 Task: Create a task  Create a new online platform for online therapy sessions , assign it to team member softage.1@softage.net in the project ArchTech and update the status of the task to  At Risk , set the priority of the task to Medium
Action: Mouse moved to (773, 190)
Screenshot: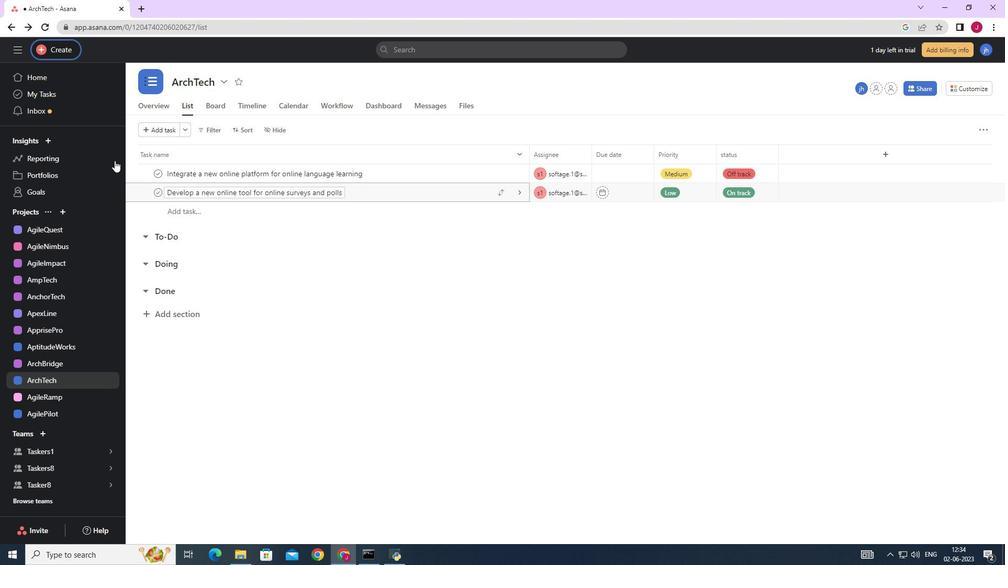 
Action: Mouse scrolled (773, 191) with delta (0, 0)
Screenshot: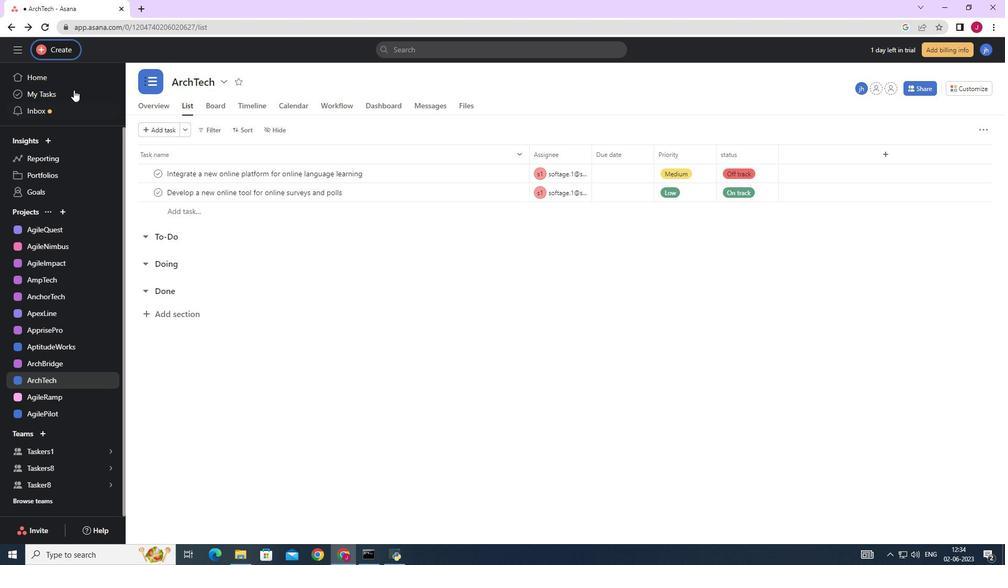 
Action: Mouse scrolled (773, 191) with delta (0, 0)
Screenshot: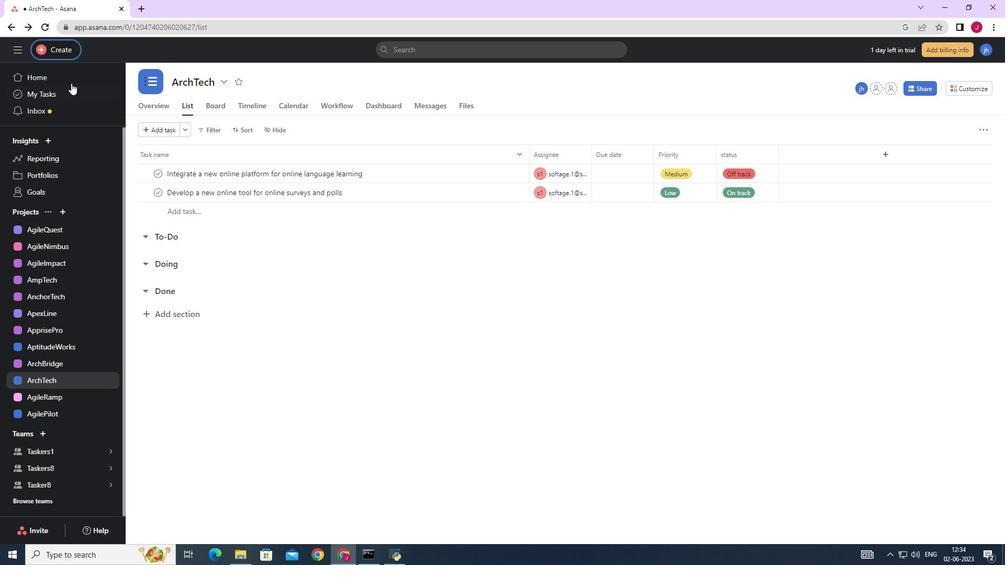 
Action: Mouse moved to (64, 48)
Screenshot: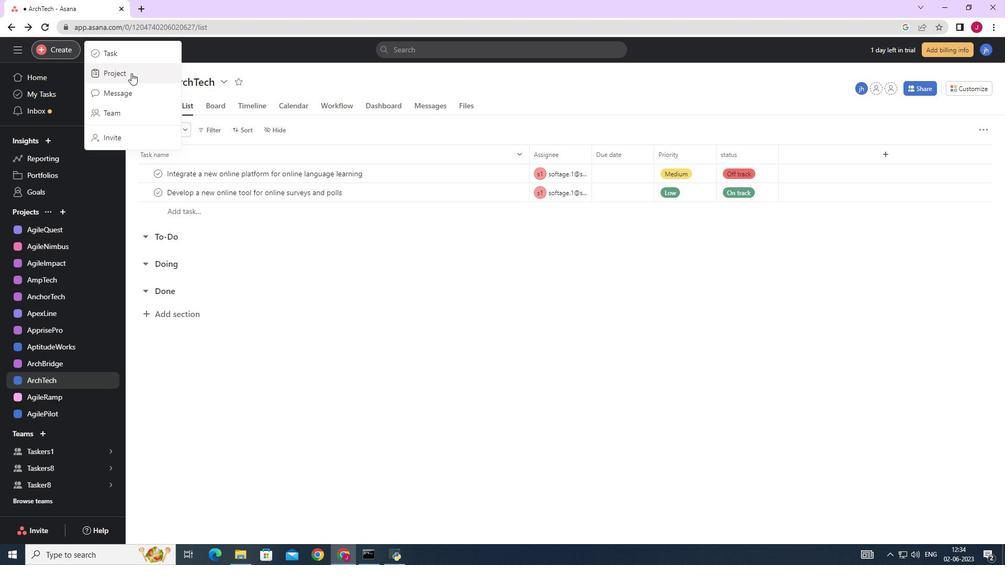 
Action: Mouse pressed left at (64, 48)
Screenshot: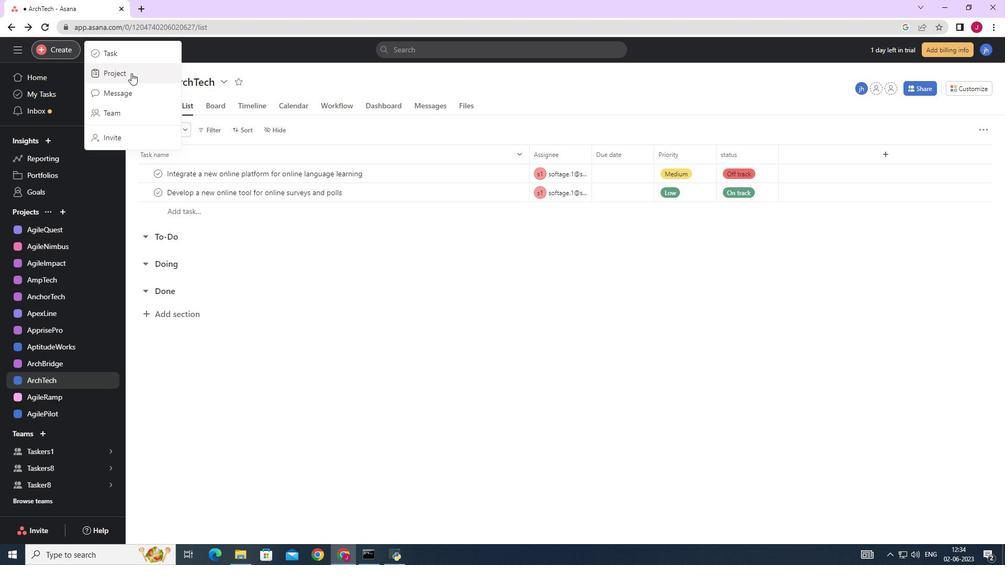 
Action: Mouse moved to (149, 71)
Screenshot: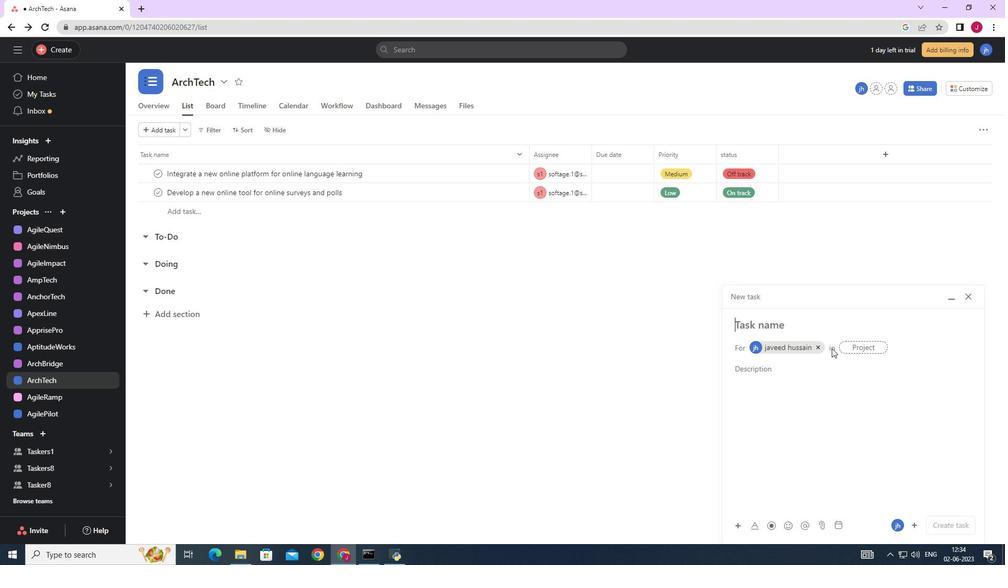 
Action: Mouse pressed left at (149, 71)
Screenshot: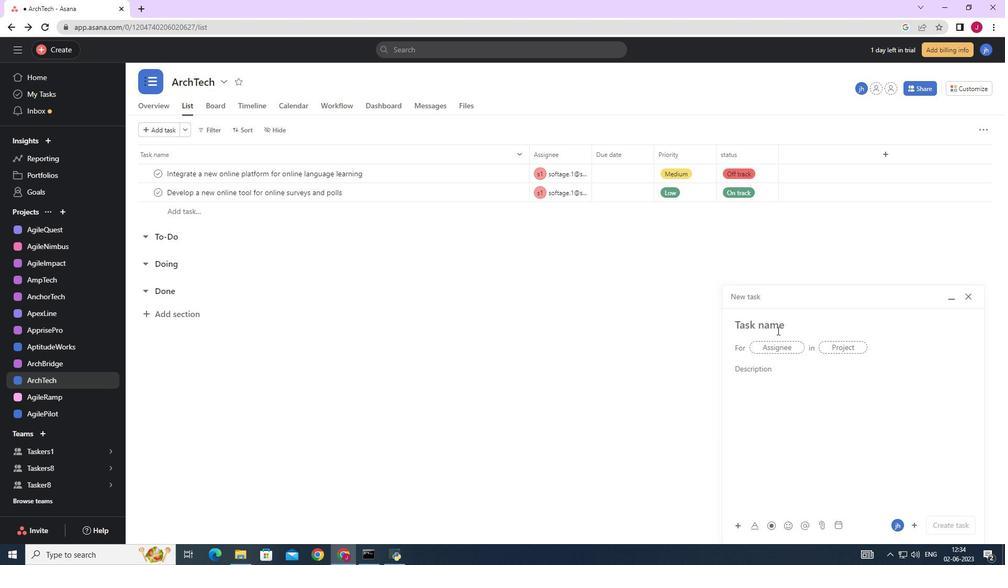 
Action: Mouse moved to (62, 50)
Screenshot: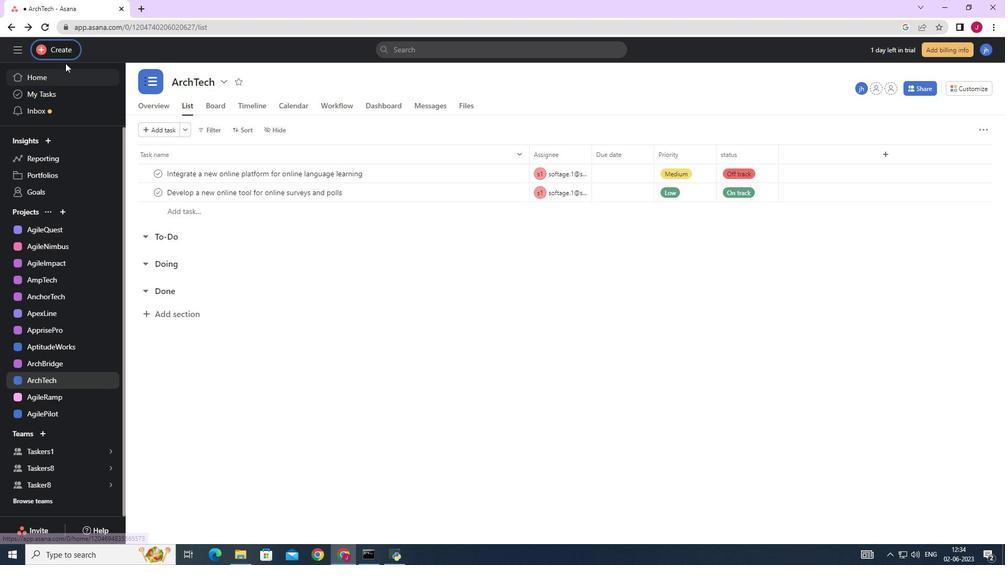
Action: Mouse pressed left at (62, 50)
Screenshot: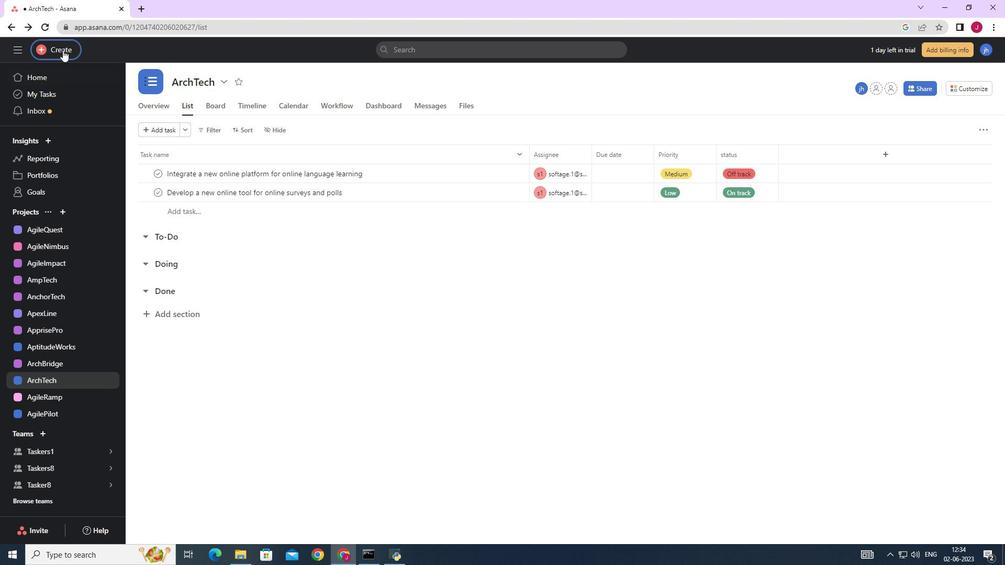 
Action: Mouse moved to (124, 51)
Screenshot: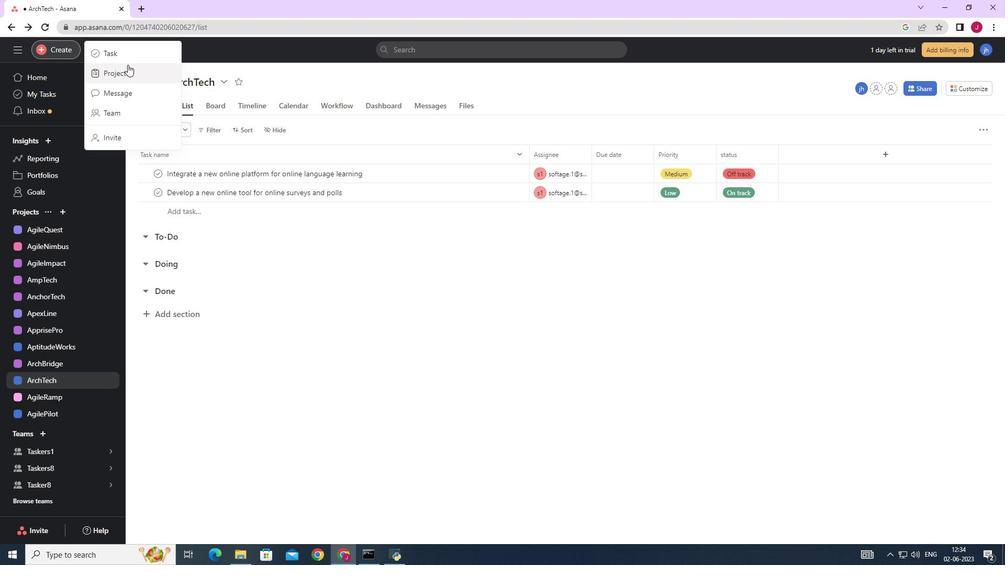 
Action: Mouse pressed left at (124, 51)
Screenshot: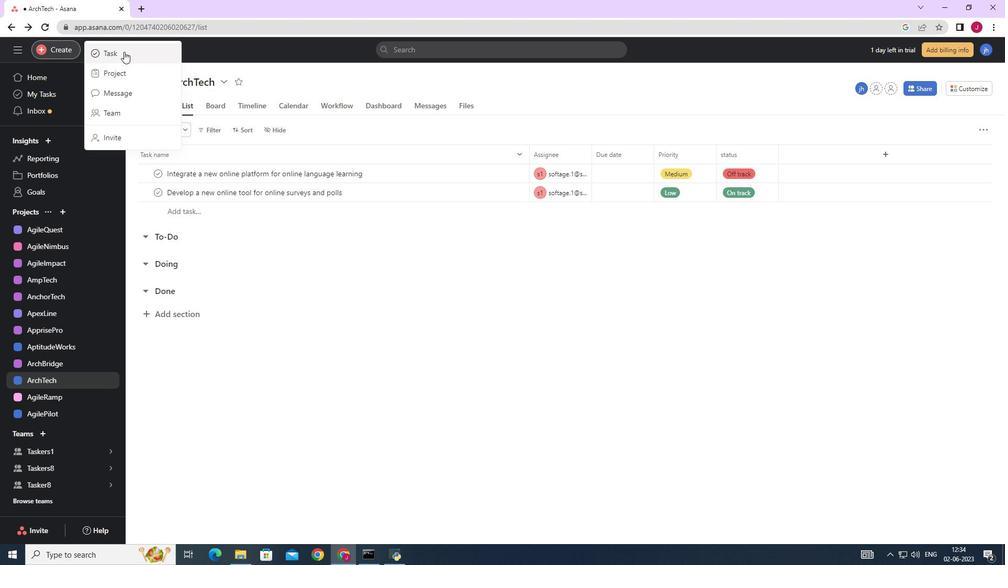 
Action: Mouse moved to (820, 345)
Screenshot: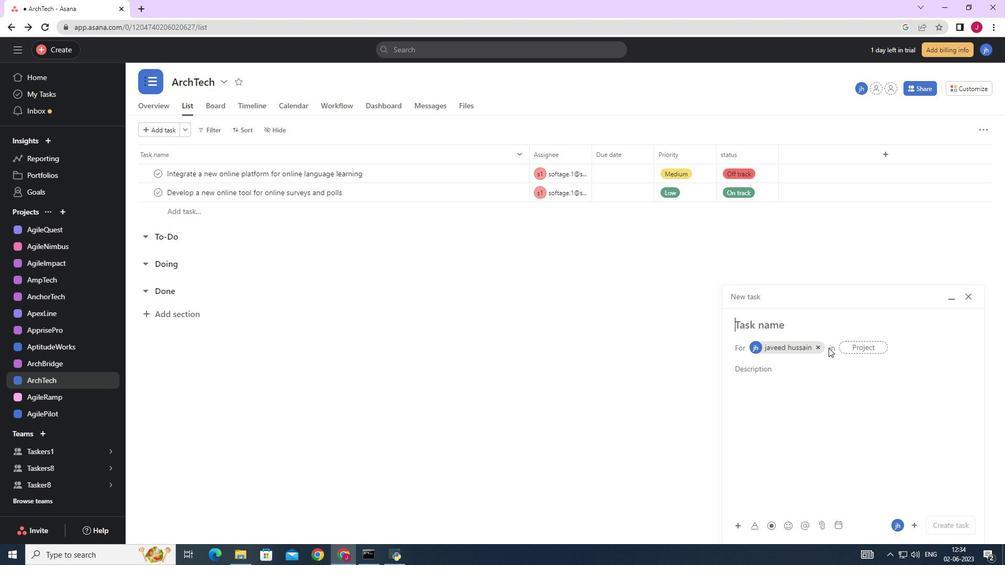 
Action: Mouse pressed left at (820, 345)
Screenshot: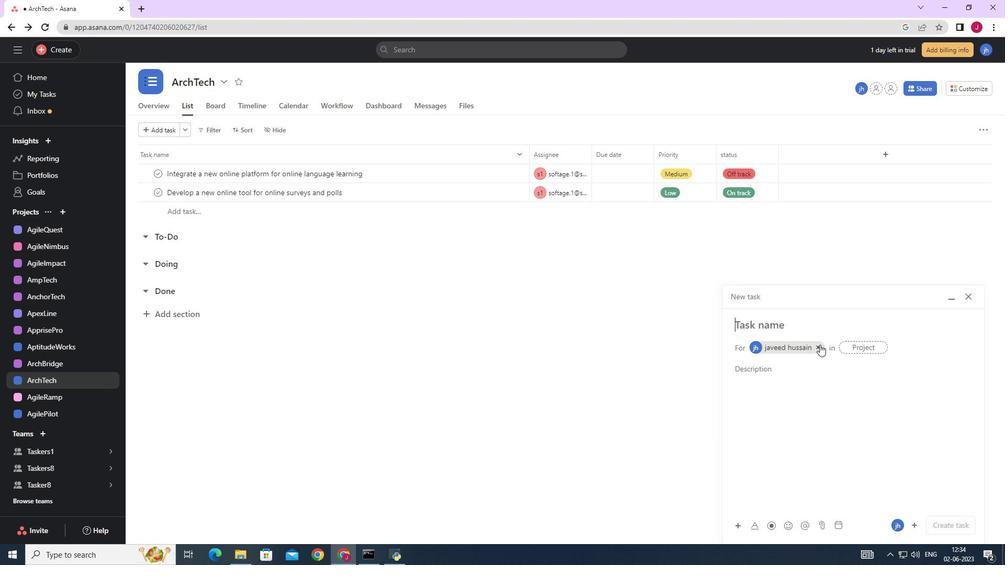 
Action: Mouse moved to (761, 319)
Screenshot: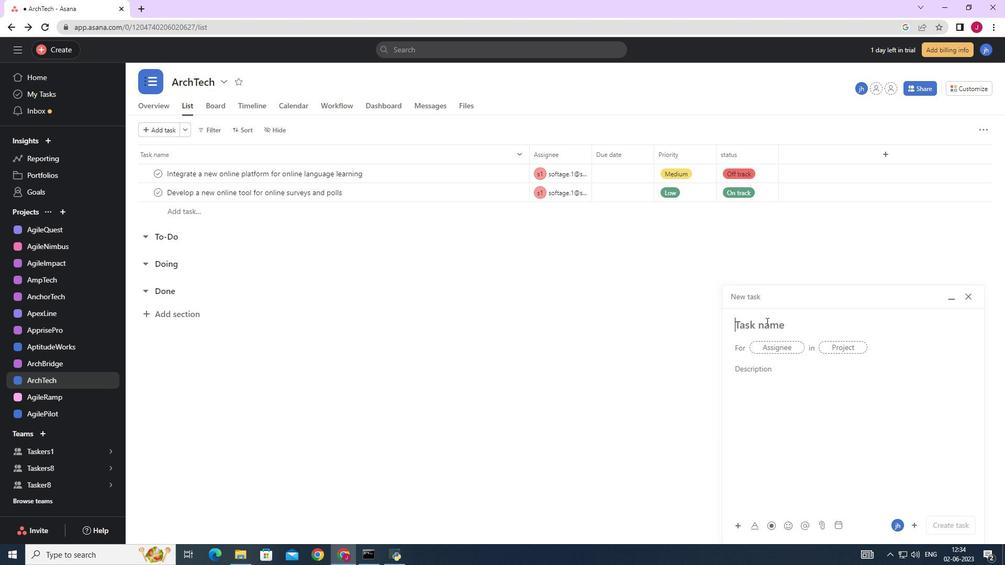 
Action: Mouse pressed left at (761, 319)
Screenshot: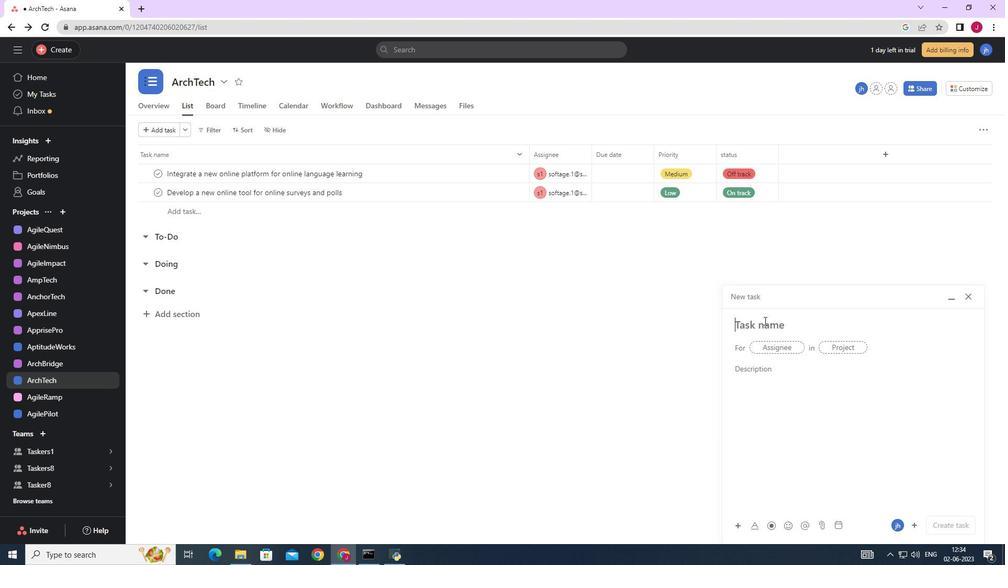 
Action: Key pressed <Key.caps_lock>C<Key.caps_lock>reate<Key.space>a<Key.space>new<Key.space>onlib<Key.backspace>ne<Key.space>platform<Key.space>for<Key.space>ob<Key.backspace>nline<Key.space>therapy<Key.space>sessions
Screenshot: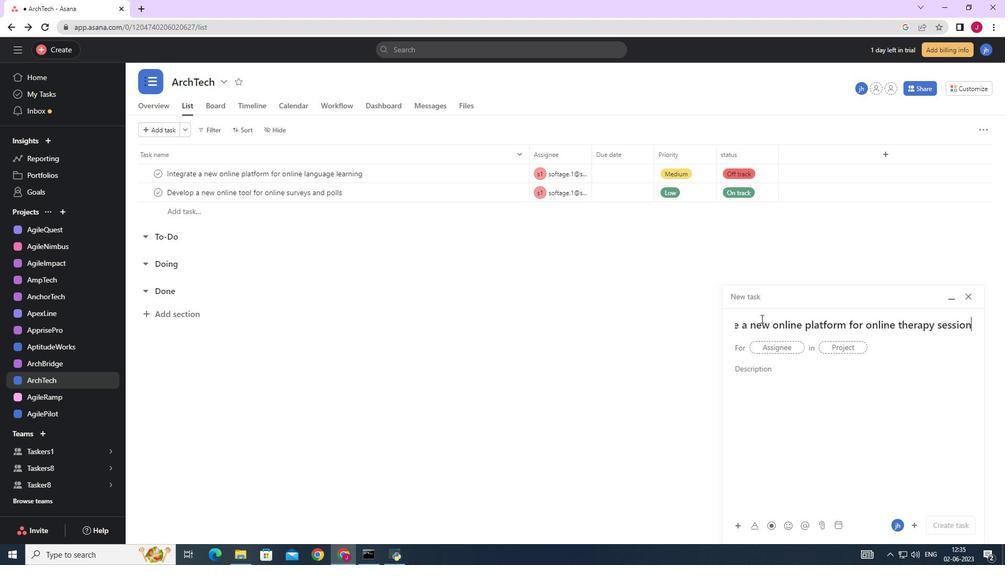 
Action: Mouse moved to (773, 349)
Screenshot: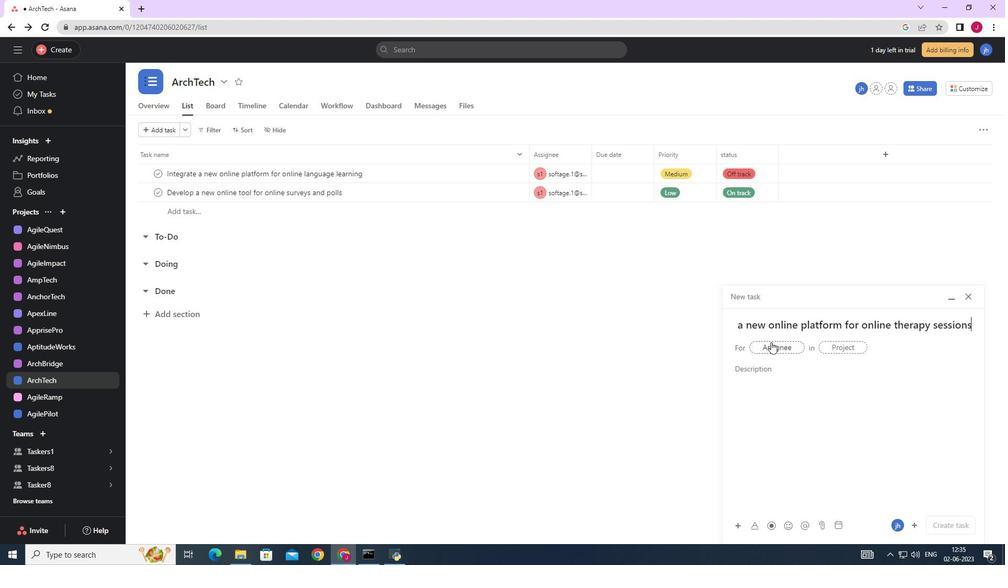 
Action: Mouse pressed left at (773, 349)
Screenshot: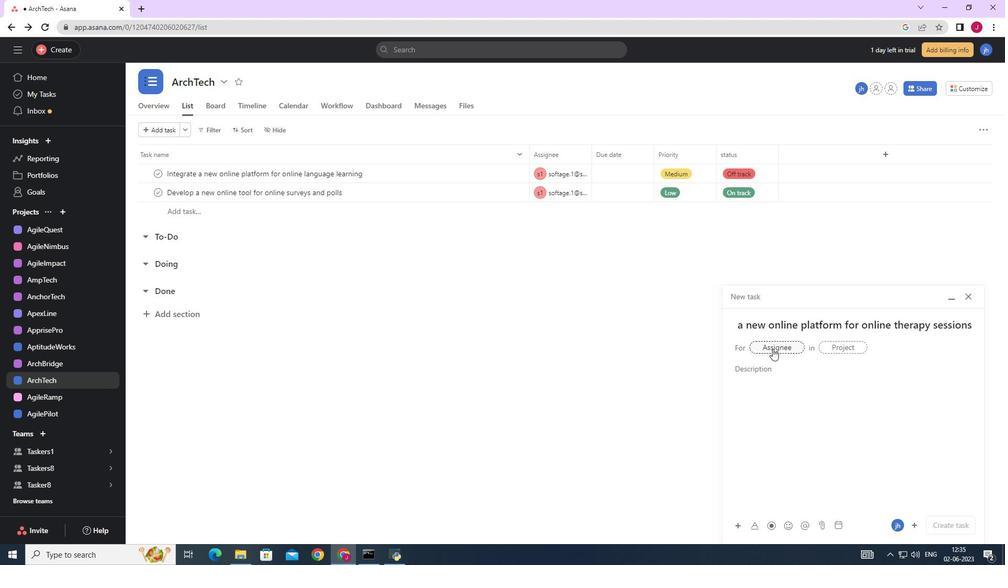 
Action: Key pressed softage.1
Screenshot: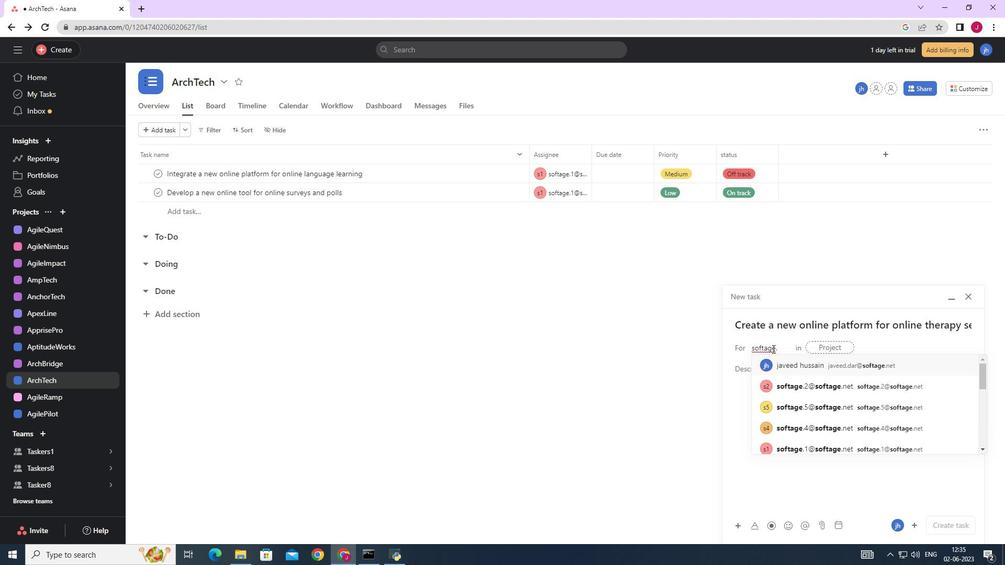 
Action: Mouse moved to (794, 364)
Screenshot: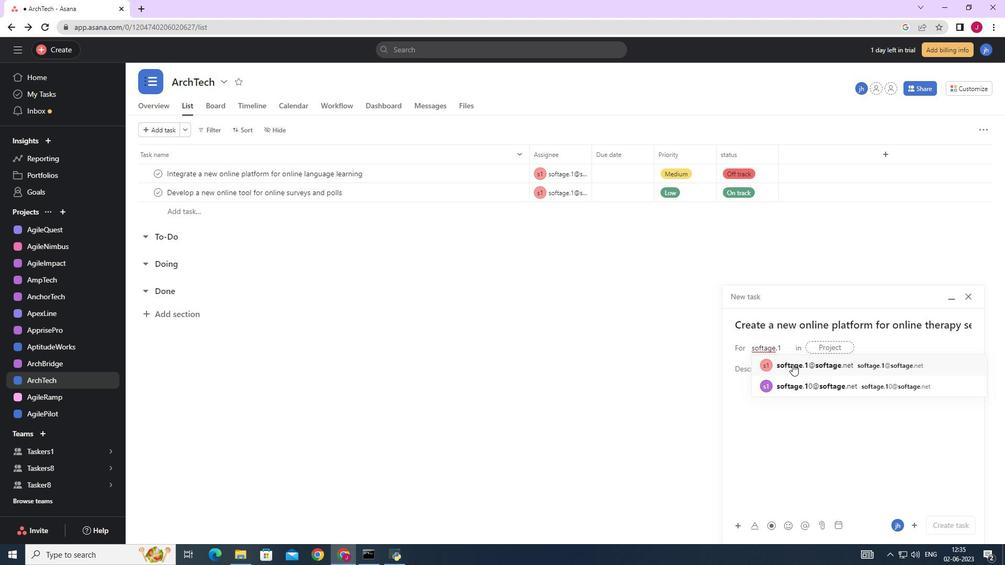 
Action: Mouse pressed left at (794, 364)
Screenshot: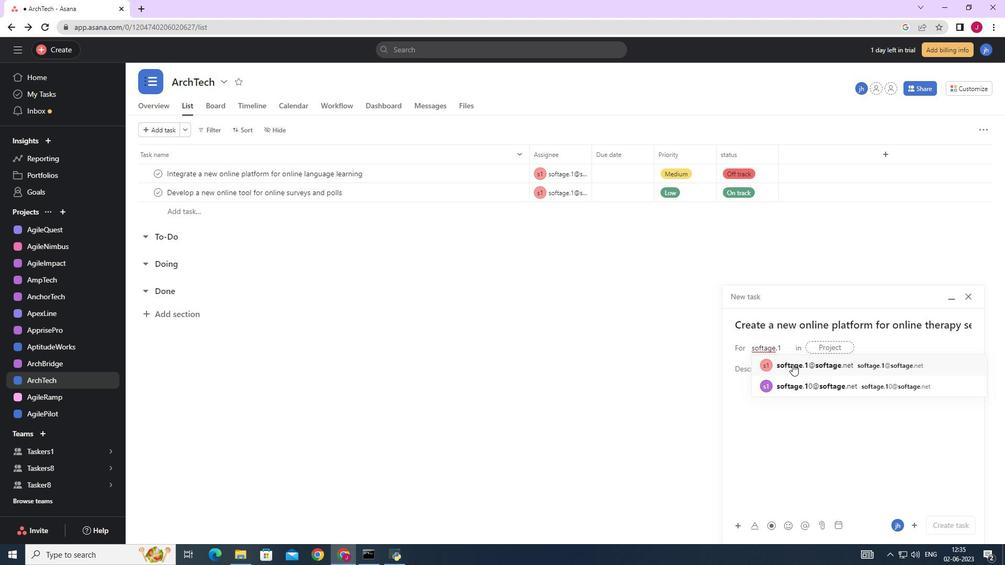
Action: Mouse moved to (653, 363)
Screenshot: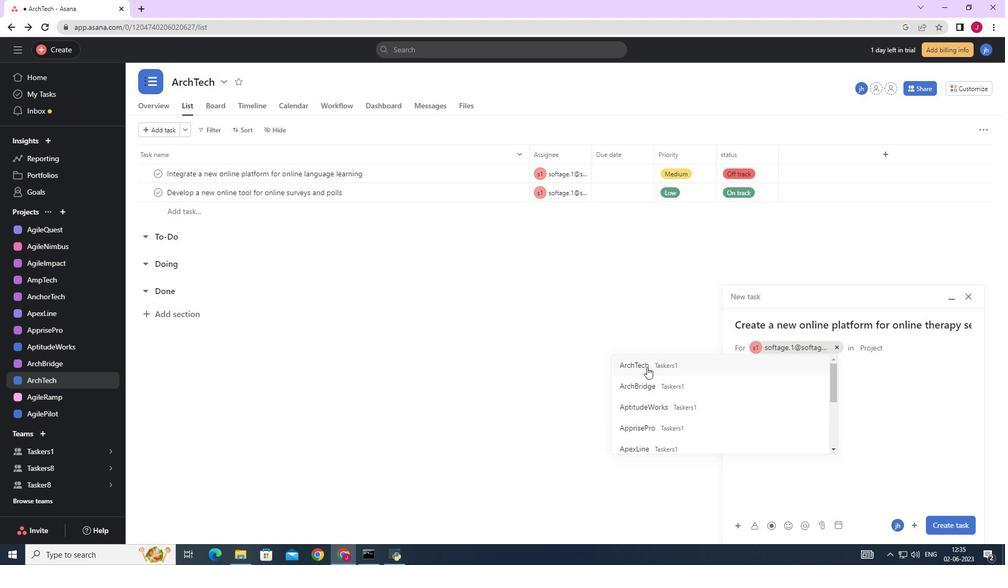 
Action: Mouse pressed left at (653, 363)
Screenshot: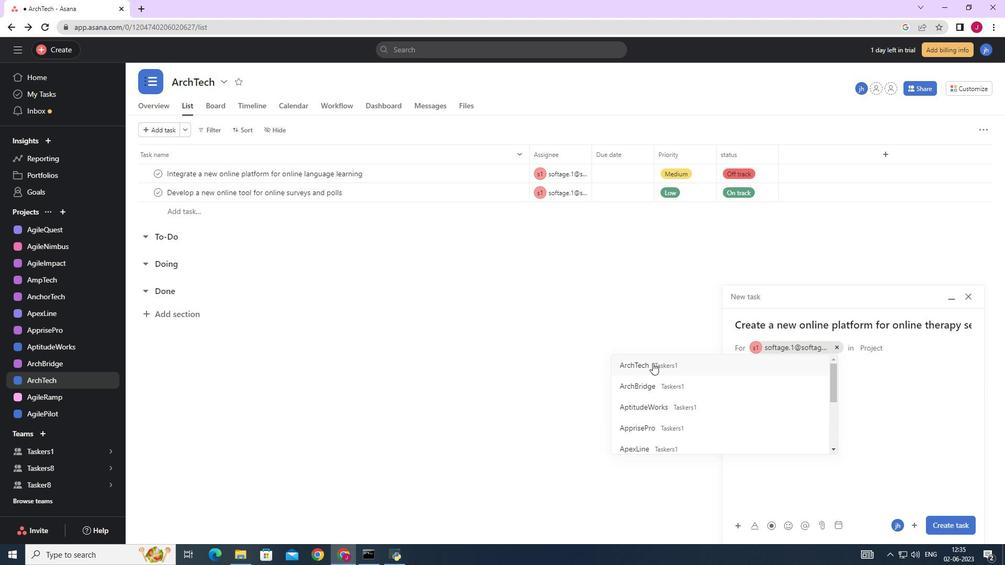 
Action: Mouse moved to (786, 372)
Screenshot: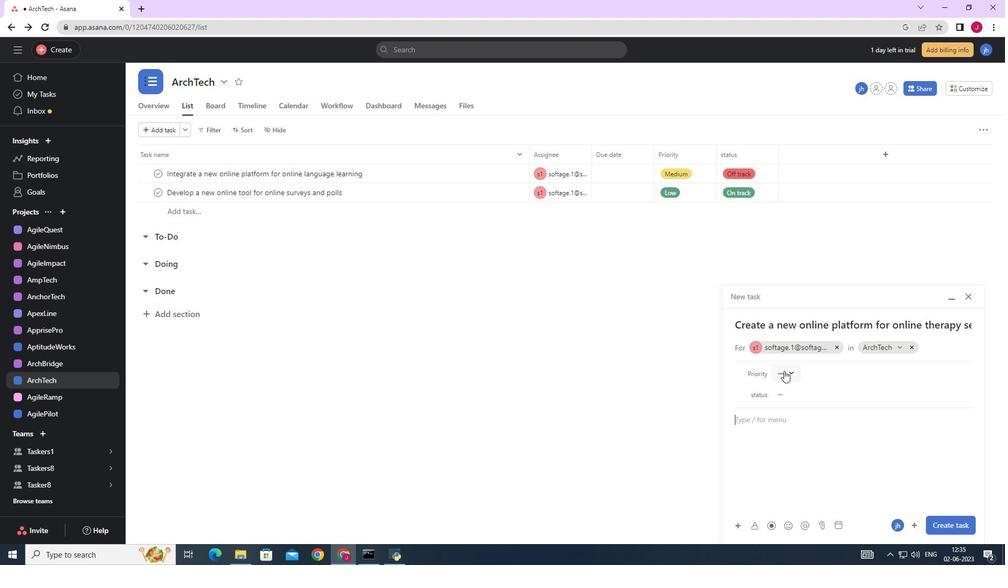 
Action: Mouse pressed left at (786, 372)
Screenshot: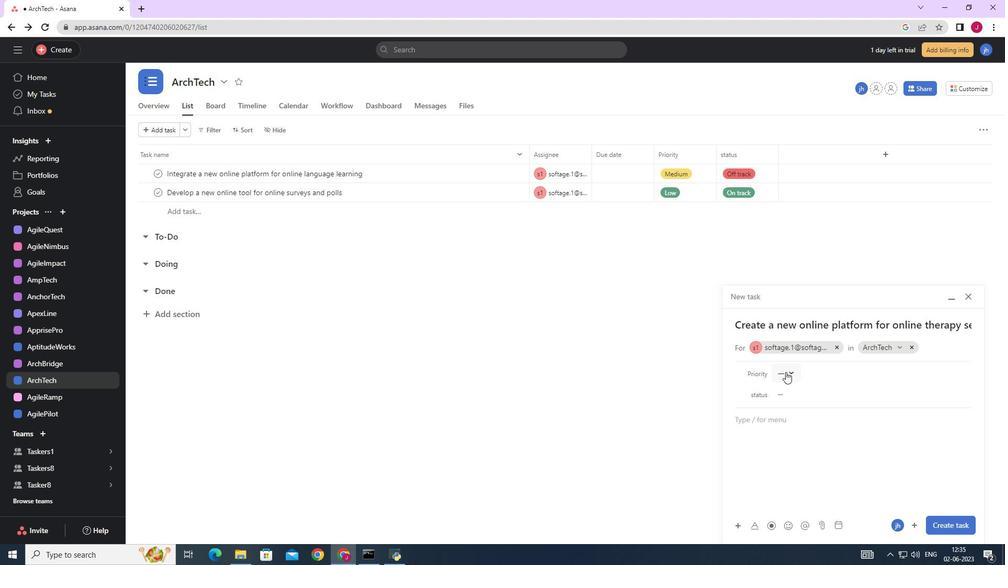 
Action: Mouse moved to (808, 427)
Screenshot: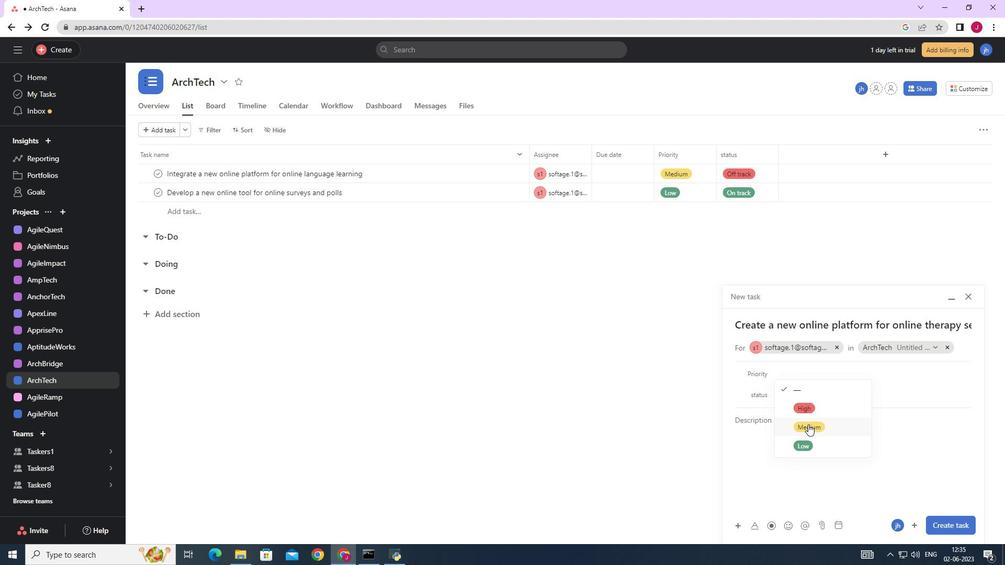 
Action: Mouse pressed left at (808, 427)
Screenshot: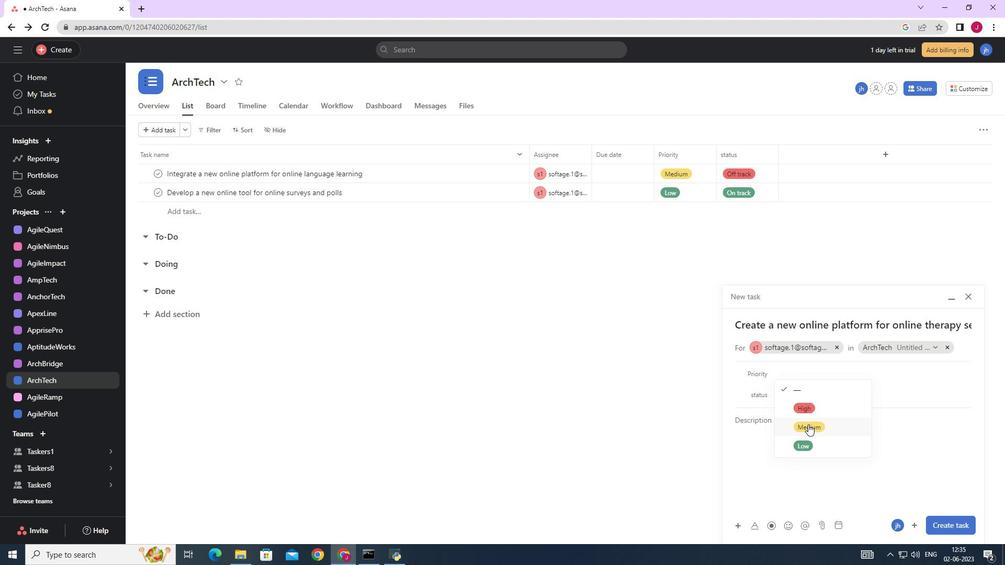 
Action: Mouse moved to (795, 390)
Screenshot: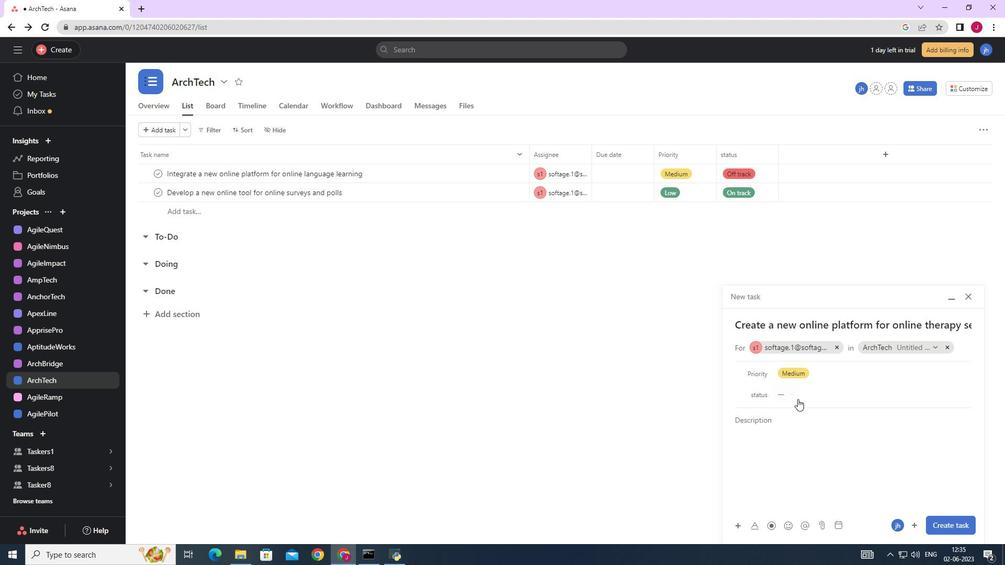 
Action: Mouse pressed left at (795, 390)
Screenshot: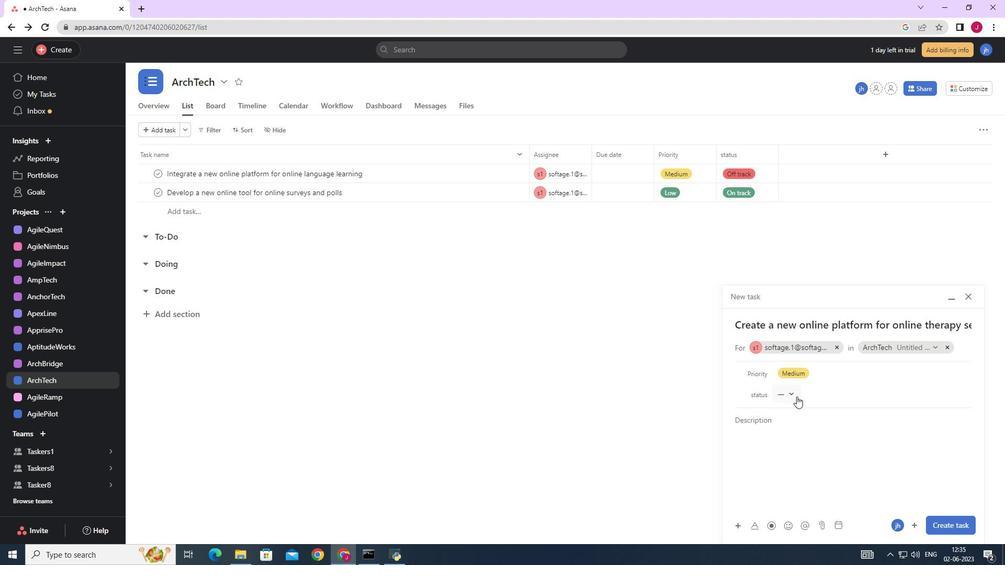 
Action: Mouse moved to (811, 466)
Screenshot: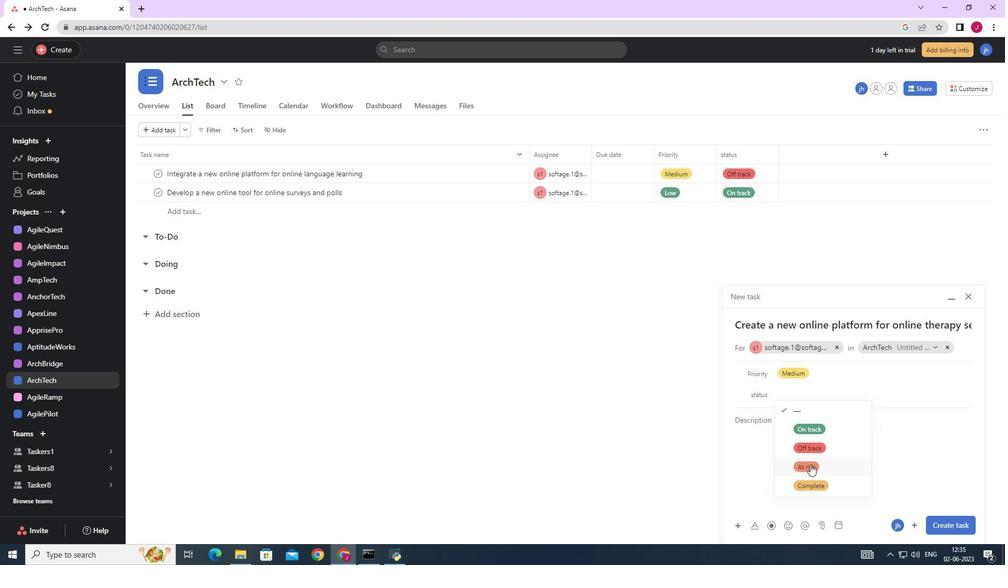 
Action: Mouse pressed left at (811, 466)
Screenshot: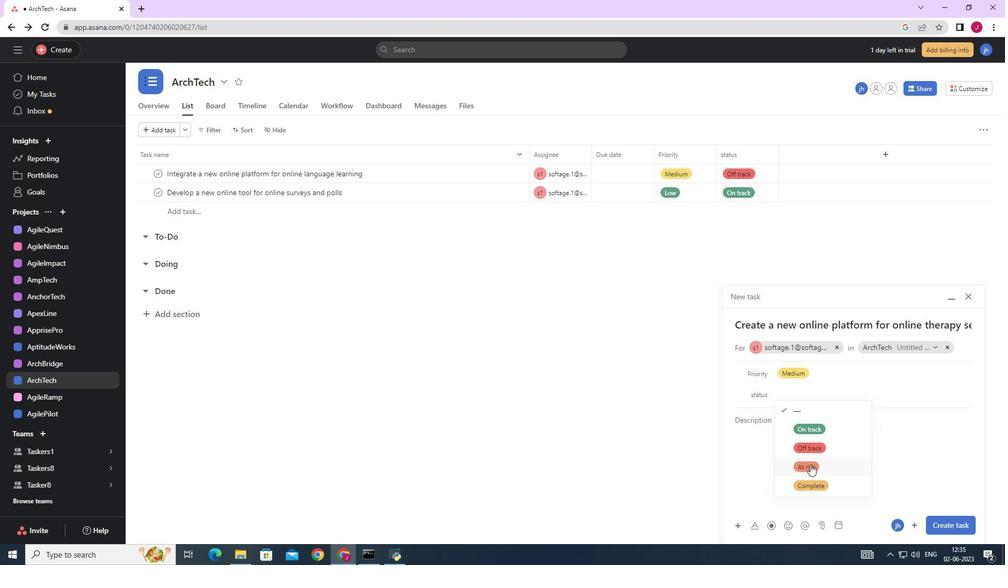 
Action: Mouse moved to (947, 525)
Screenshot: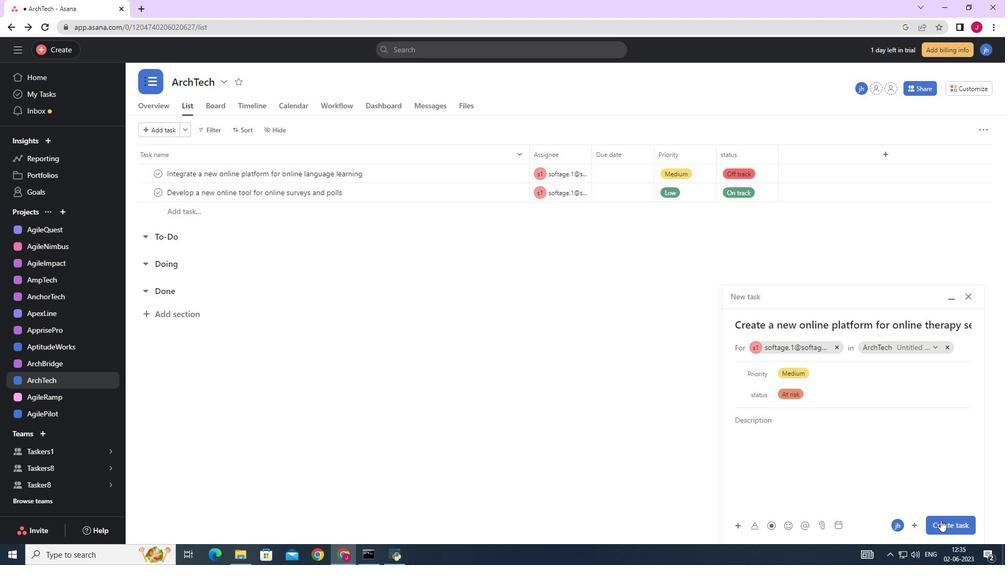 
Action: Mouse pressed left at (947, 525)
Screenshot: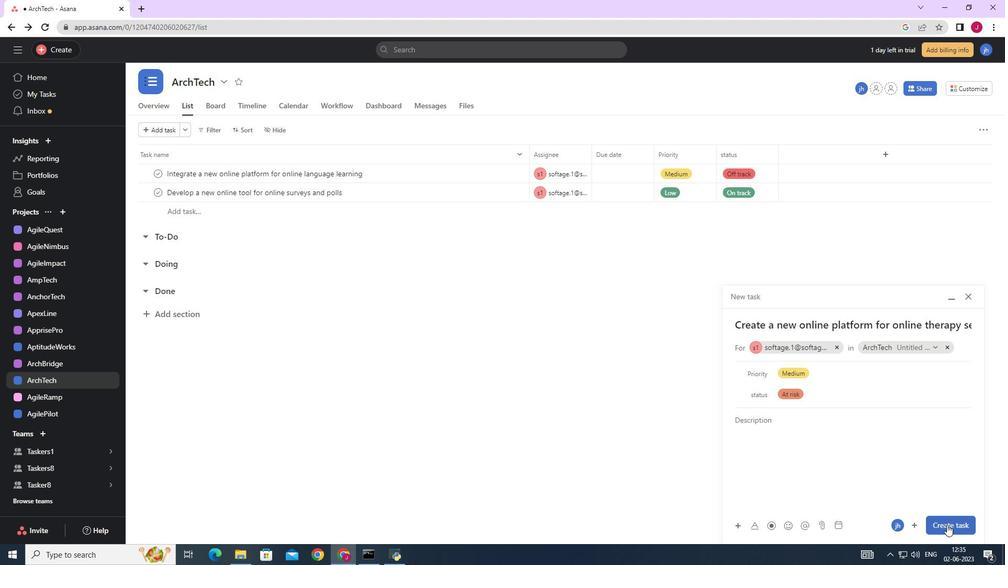 
Action: Mouse moved to (922, 508)
Screenshot: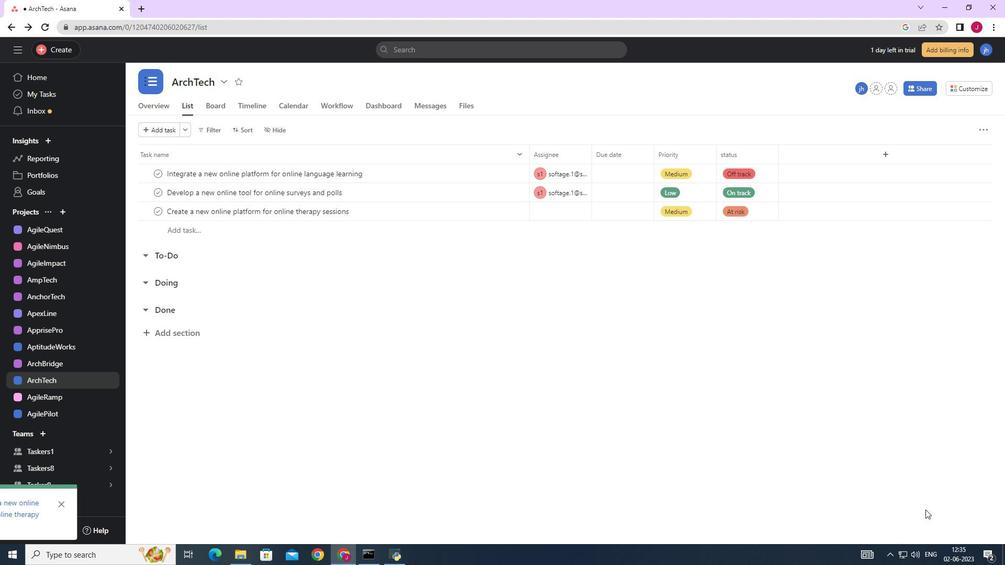 
